Task: Open a blank sheet, save the file as personalbrand.doc Add Heading 'Tips for effective personal branding:'Tips for effective personal branding: Add the following points with numberingAdd the following points with numbering 1.	Define your unique value proposition_x000D_
2.	Maintain a professional online presence_x000D_
Select the entire thext and change line spacing to  3 Select the entire text and apply  Outside Borders ,change the font size of heading and points to 24
Action: Mouse moved to (28, 22)
Screenshot: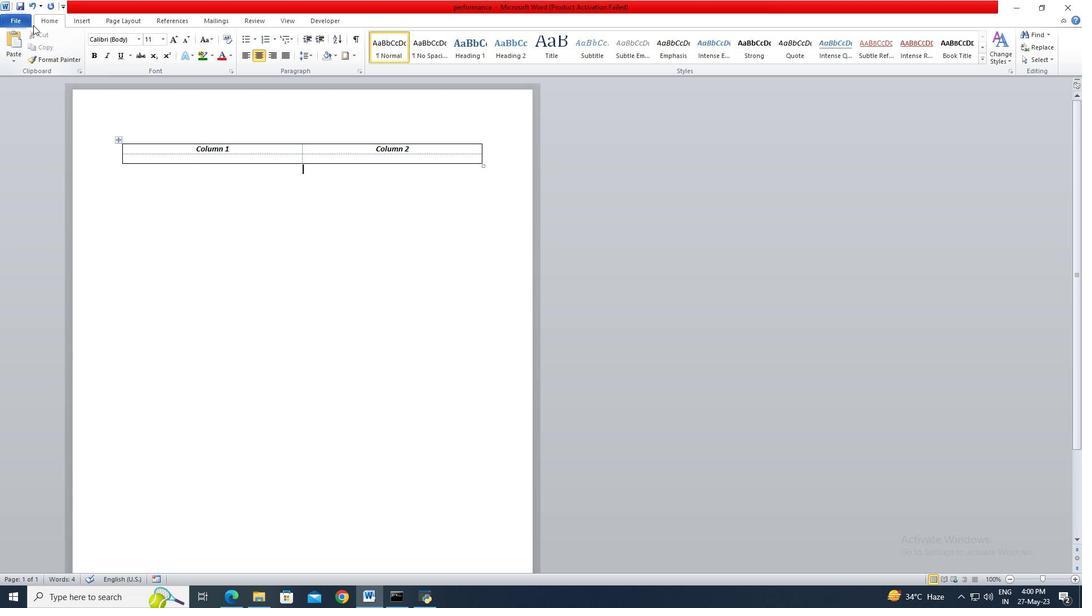 
Action: Mouse pressed left at (28, 22)
Screenshot: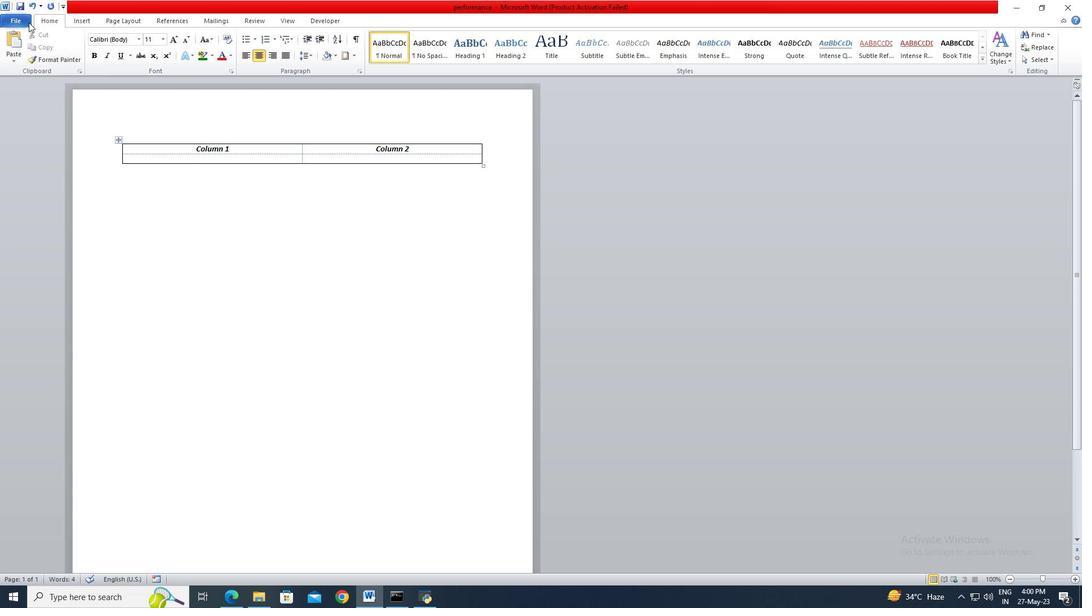 
Action: Mouse moved to (23, 145)
Screenshot: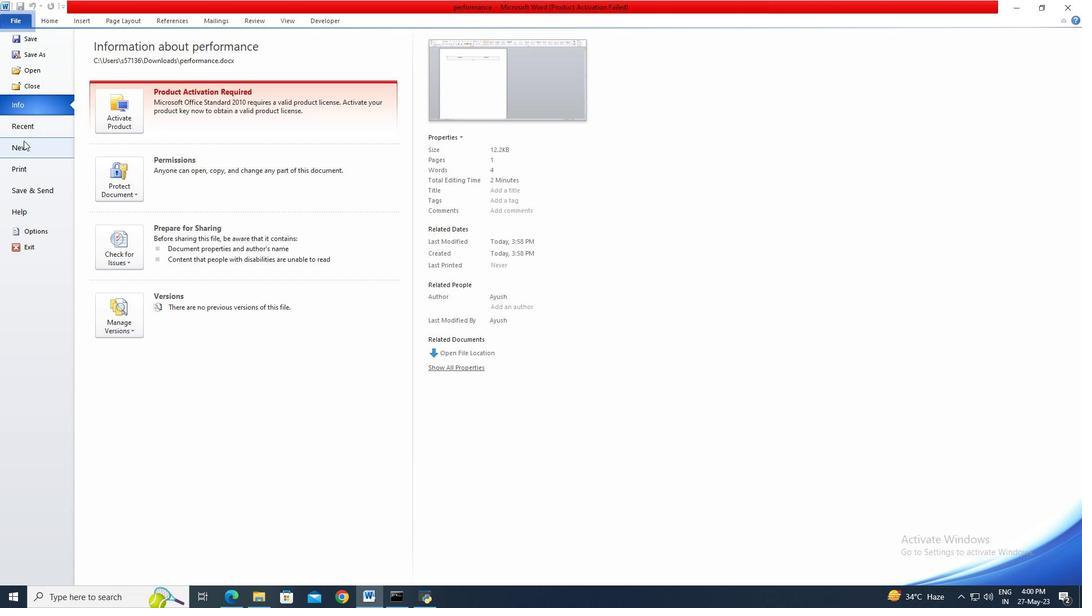 
Action: Mouse pressed left at (23, 145)
Screenshot: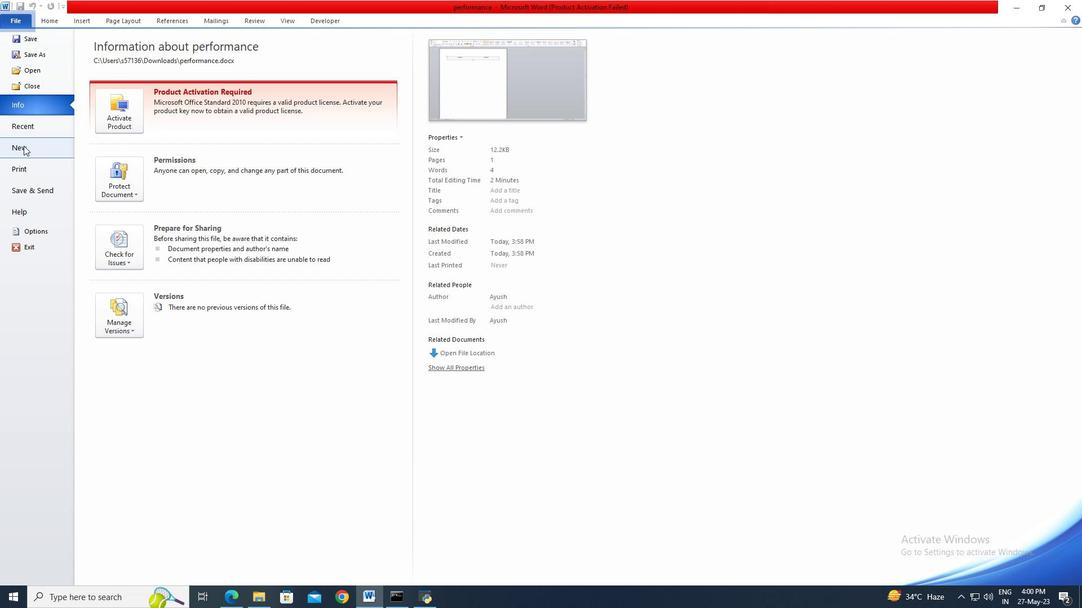 
Action: Mouse moved to (564, 269)
Screenshot: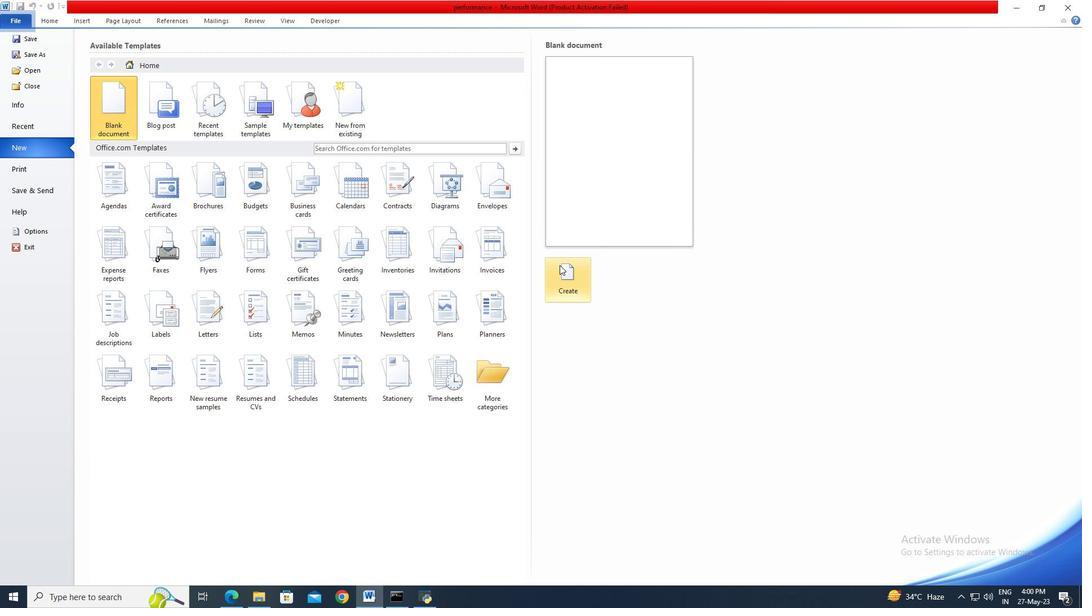 
Action: Mouse pressed left at (564, 269)
Screenshot: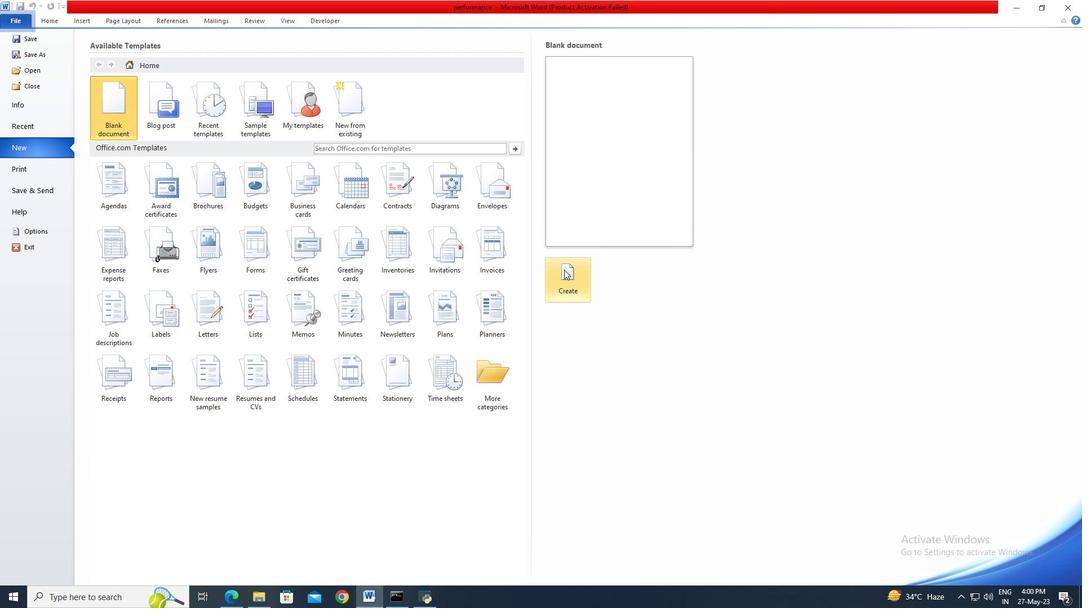 
Action: Mouse moved to (26, 23)
Screenshot: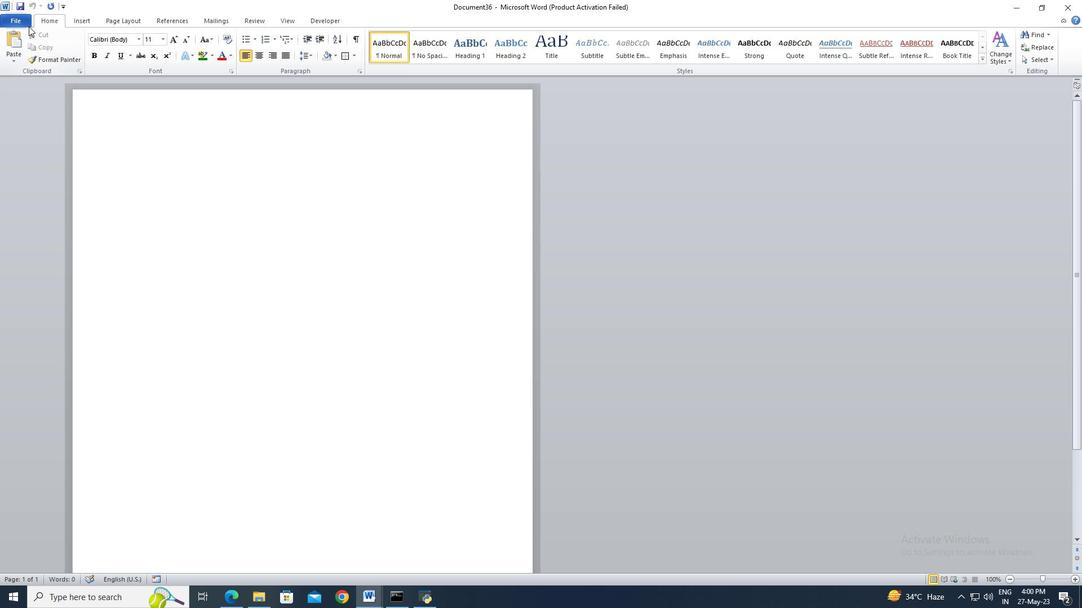 
Action: Mouse pressed left at (26, 23)
Screenshot: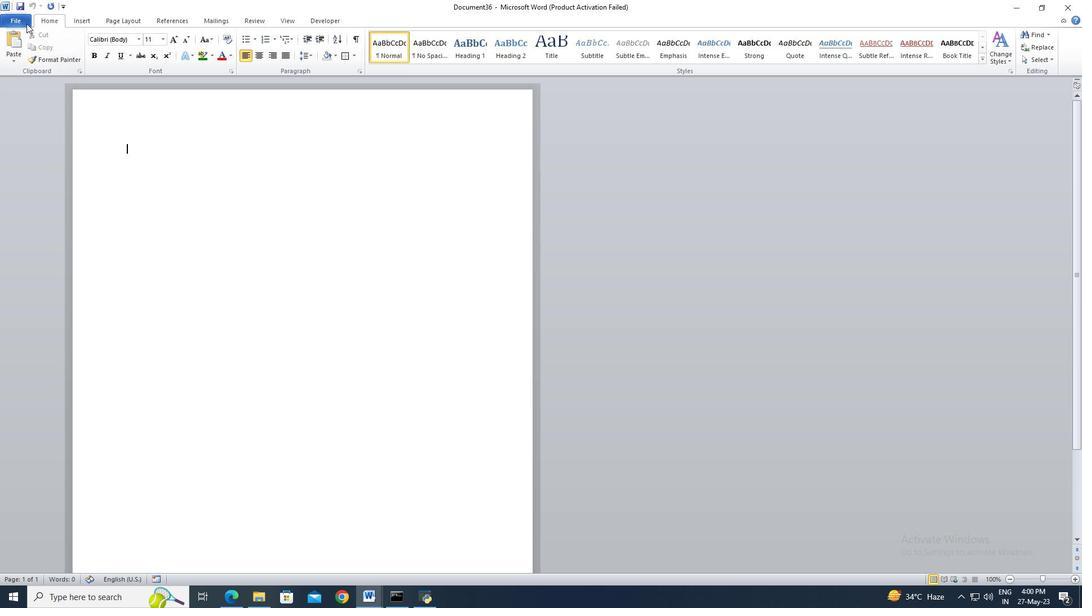 
Action: Mouse moved to (29, 47)
Screenshot: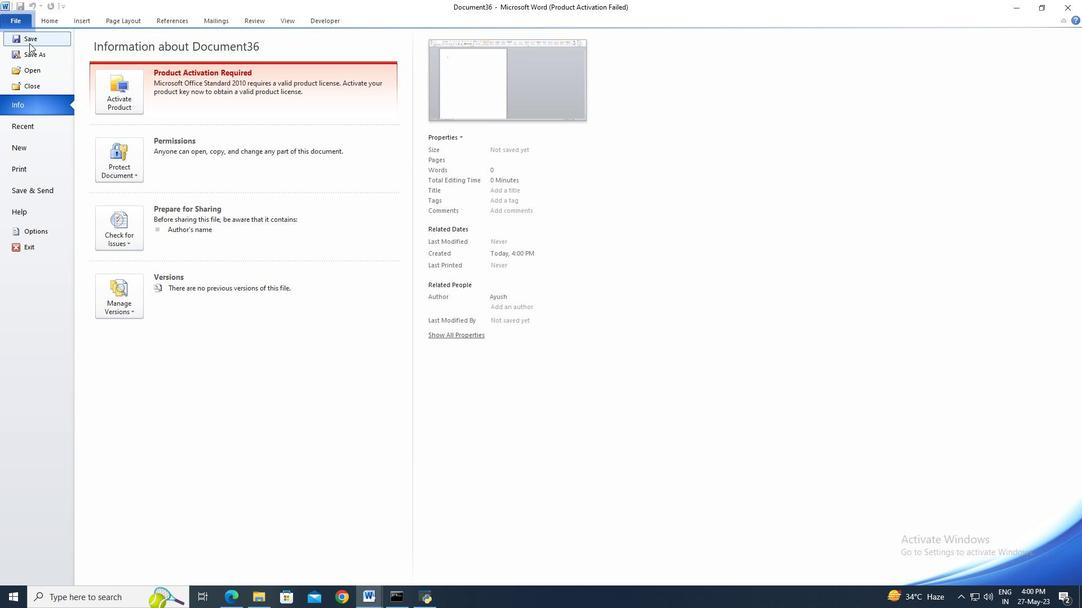 
Action: Mouse pressed left at (29, 47)
Screenshot: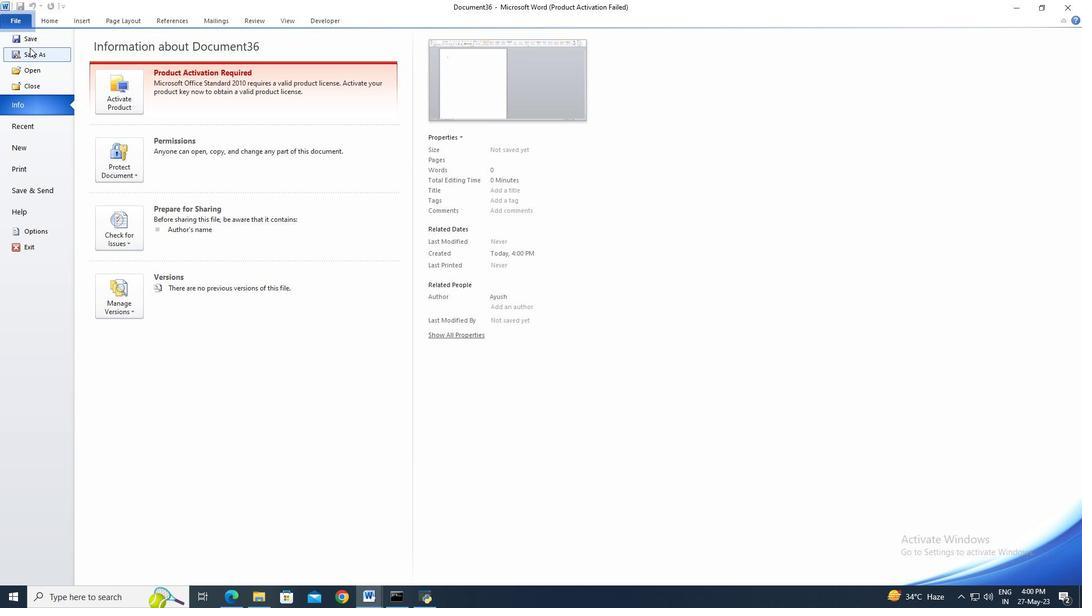
Action: Mouse moved to (50, 120)
Screenshot: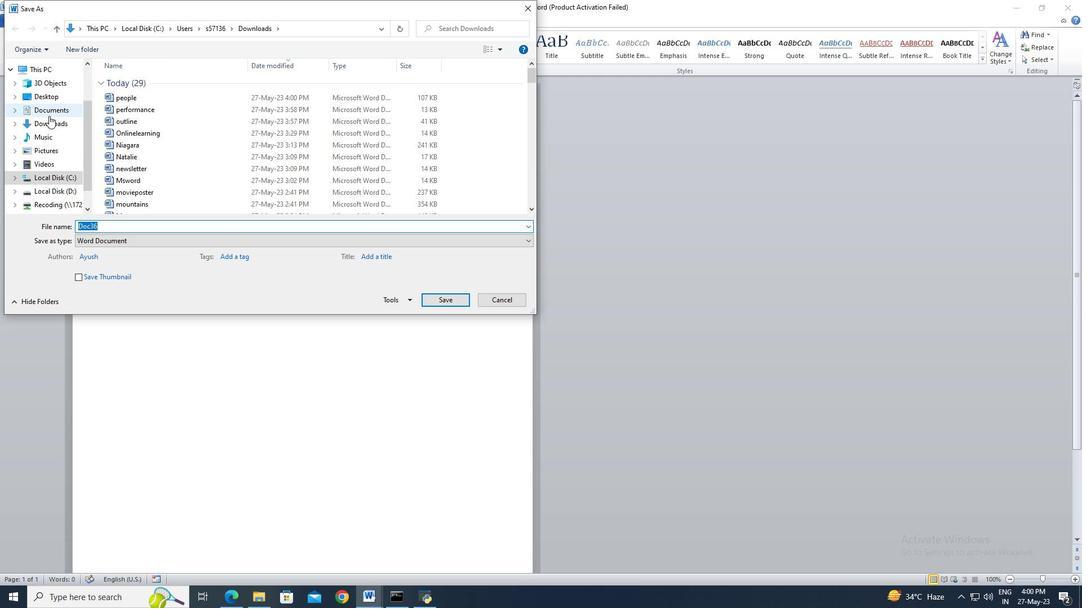 
Action: Mouse pressed left at (50, 120)
Screenshot: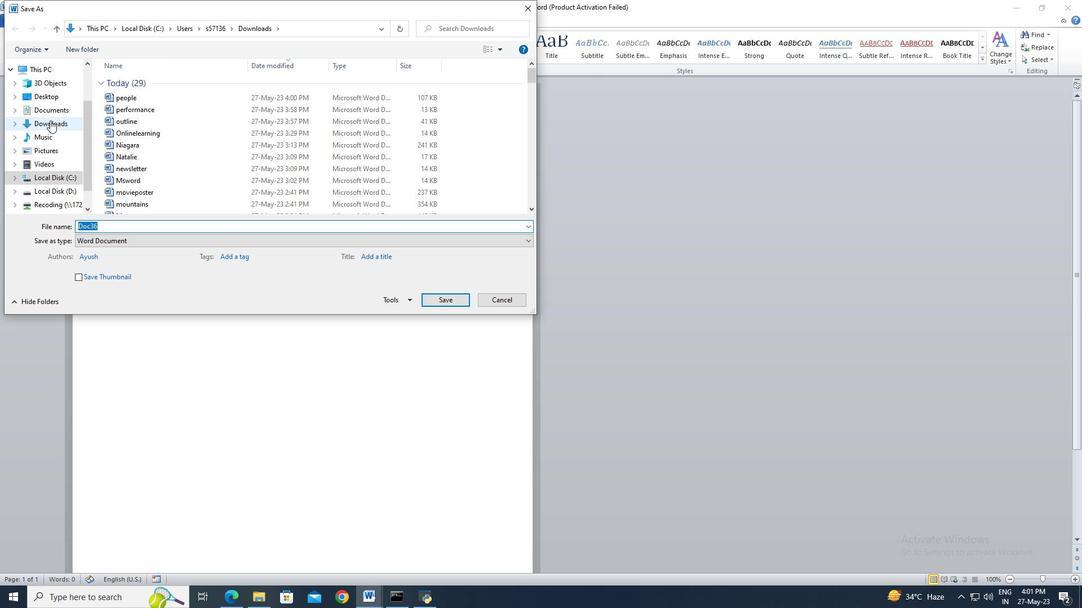 
Action: Mouse moved to (103, 221)
Screenshot: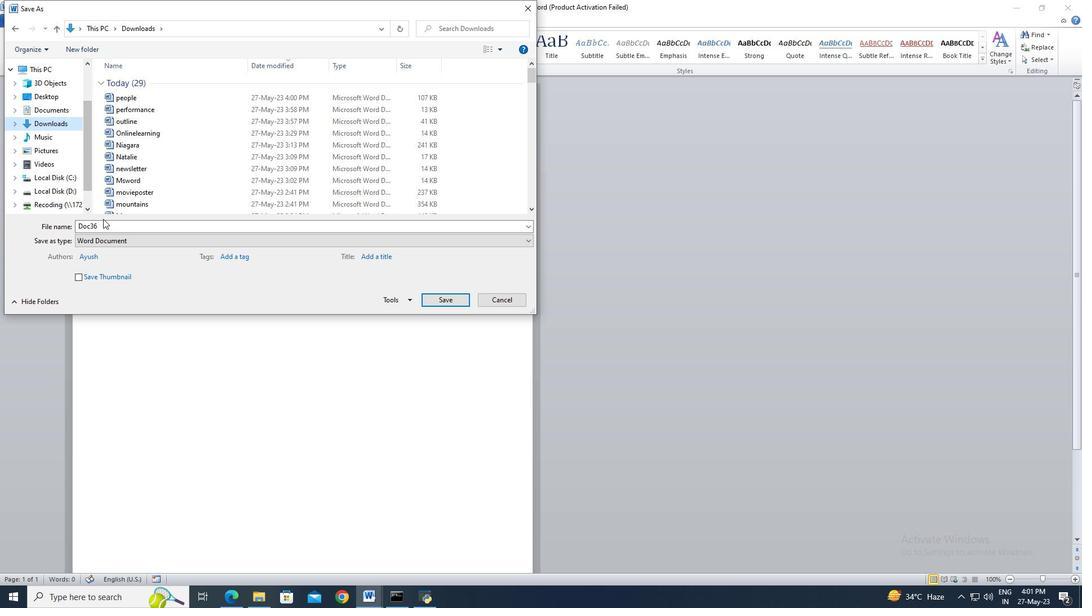 
Action: Mouse pressed left at (103, 221)
Screenshot: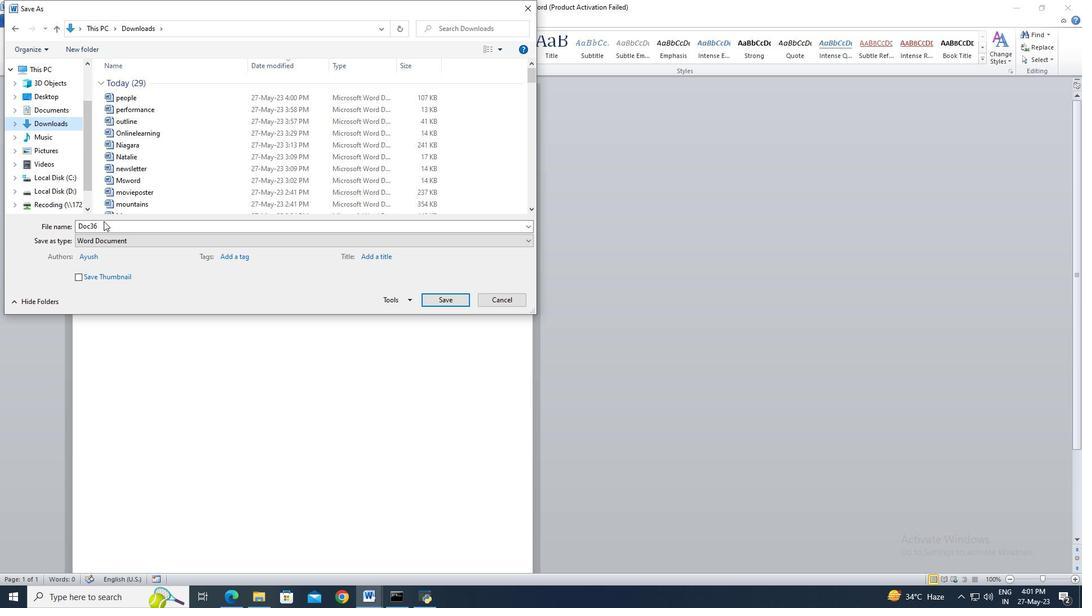 
Action: Key pressed personalbrand
Screenshot: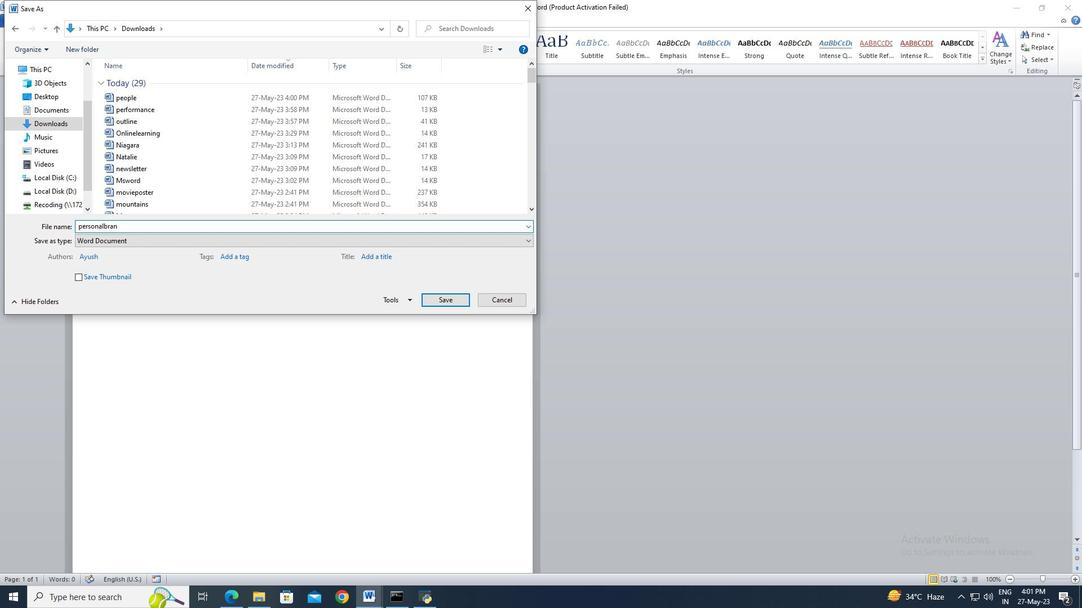 
Action: Mouse moved to (434, 296)
Screenshot: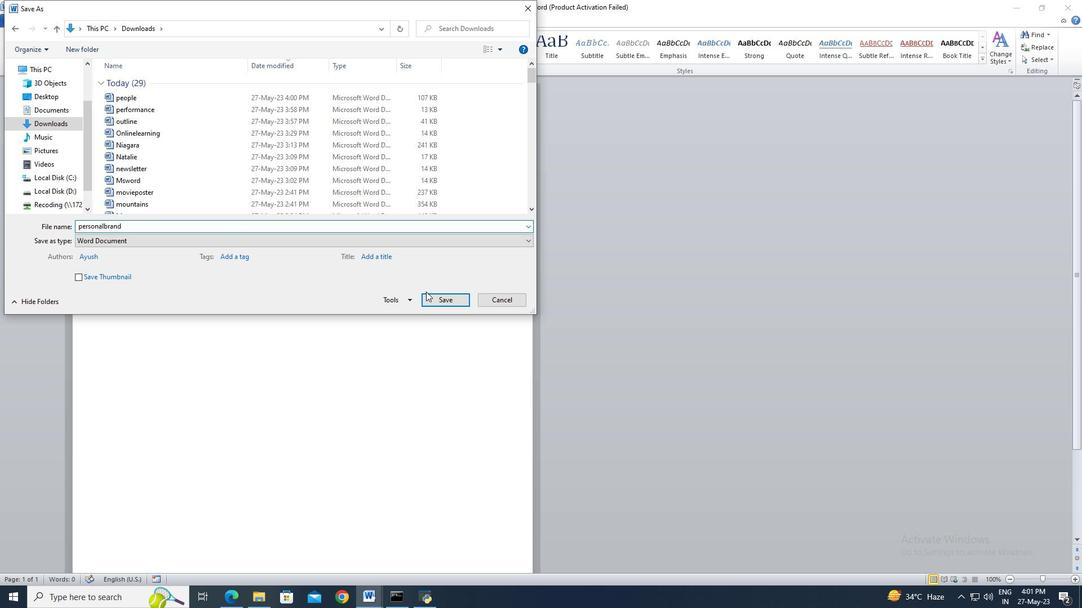 
Action: Mouse pressed left at (434, 296)
Screenshot: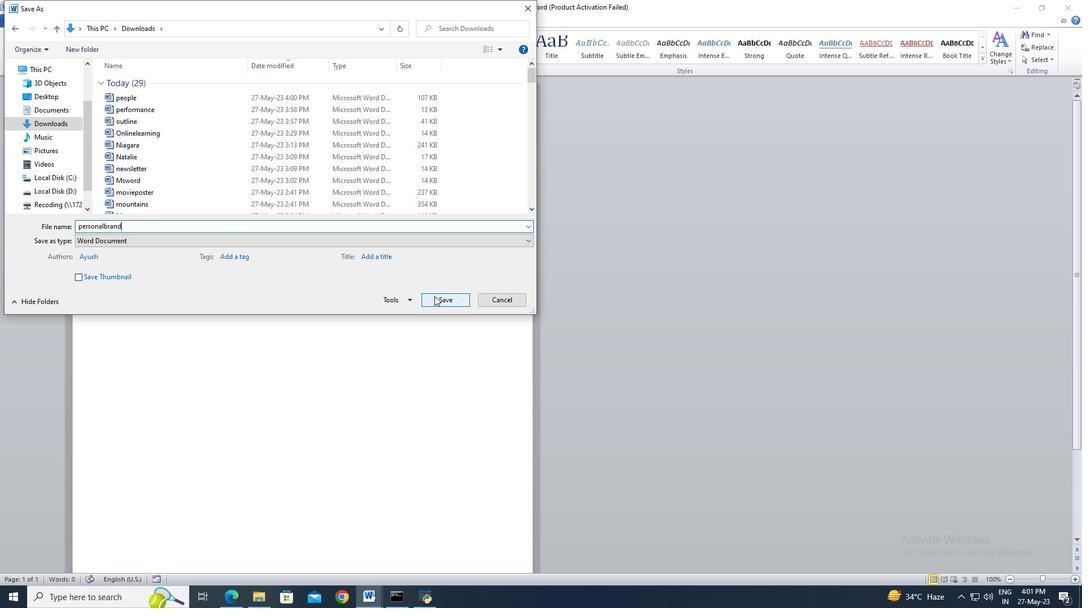 
Action: Mouse moved to (463, 59)
Screenshot: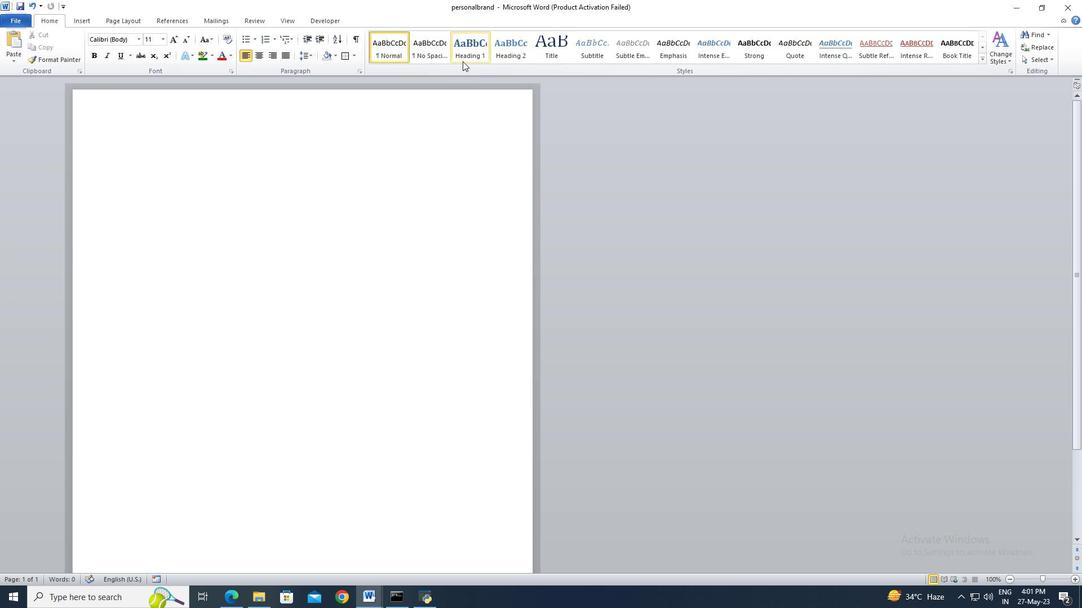 
Action: Mouse pressed left at (463, 59)
Screenshot: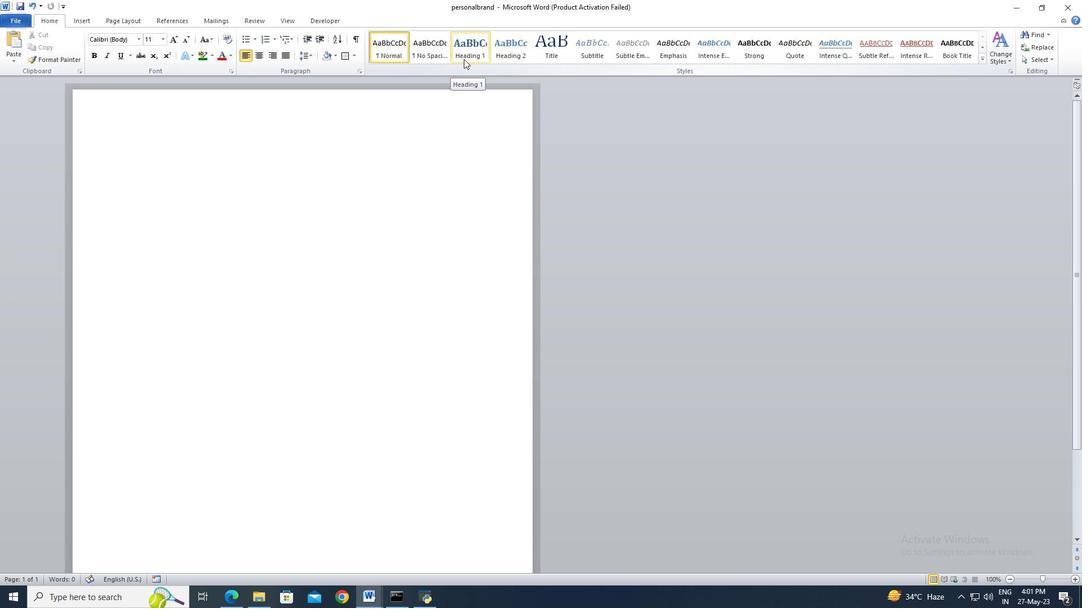 
Action: Key pressed <Key.shift>Tips<Key.space>for<Key.space>effective<Key.space>personal<Key.space>branding<Key.shift>:<Key.enter>
Screenshot: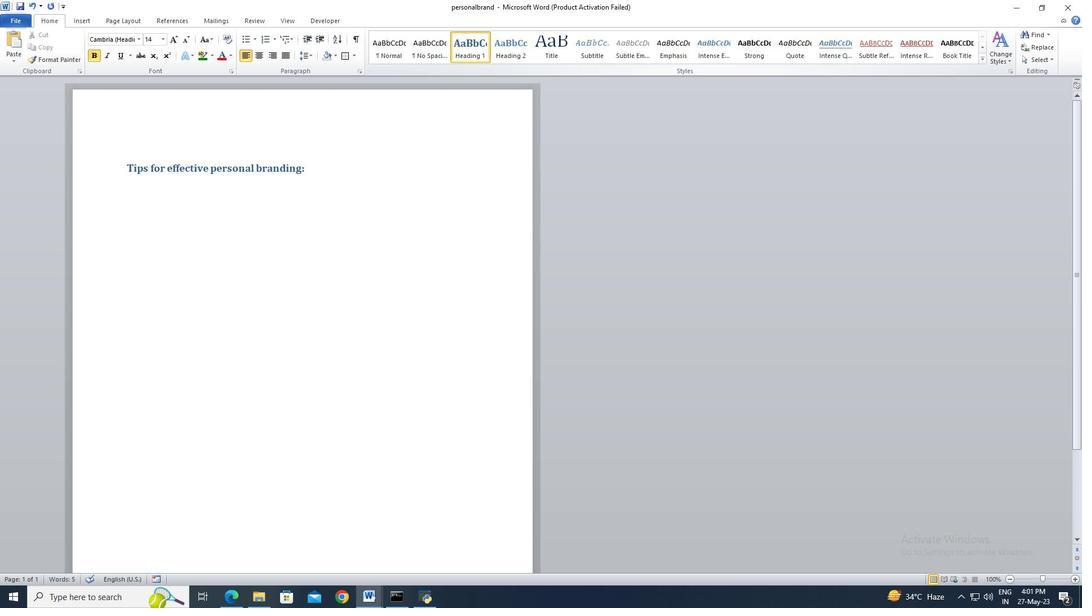
Action: Mouse moved to (275, 36)
Screenshot: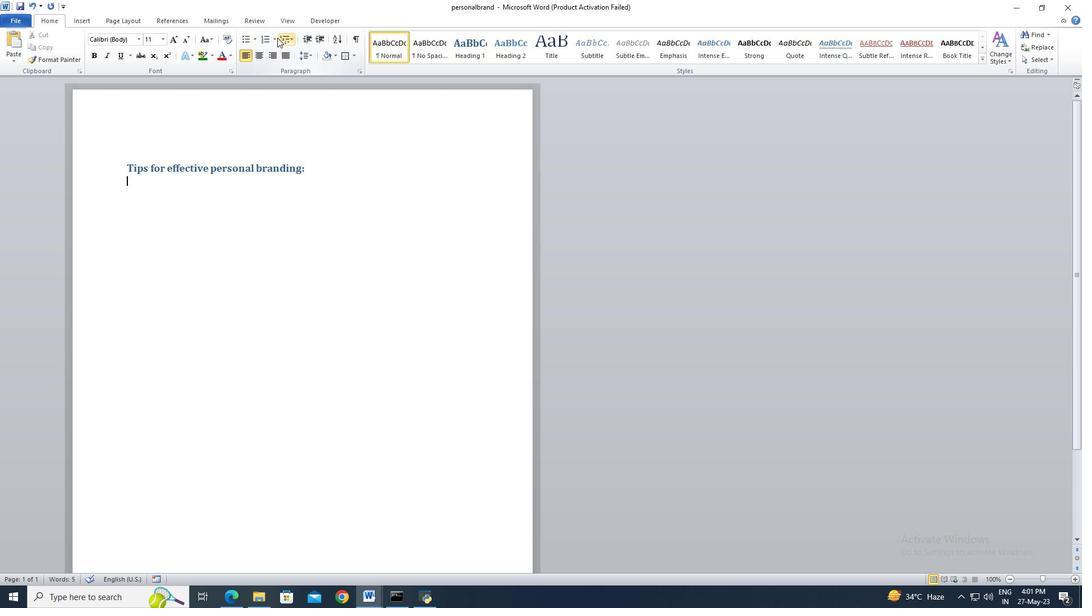 
Action: Mouse pressed left at (275, 36)
Screenshot: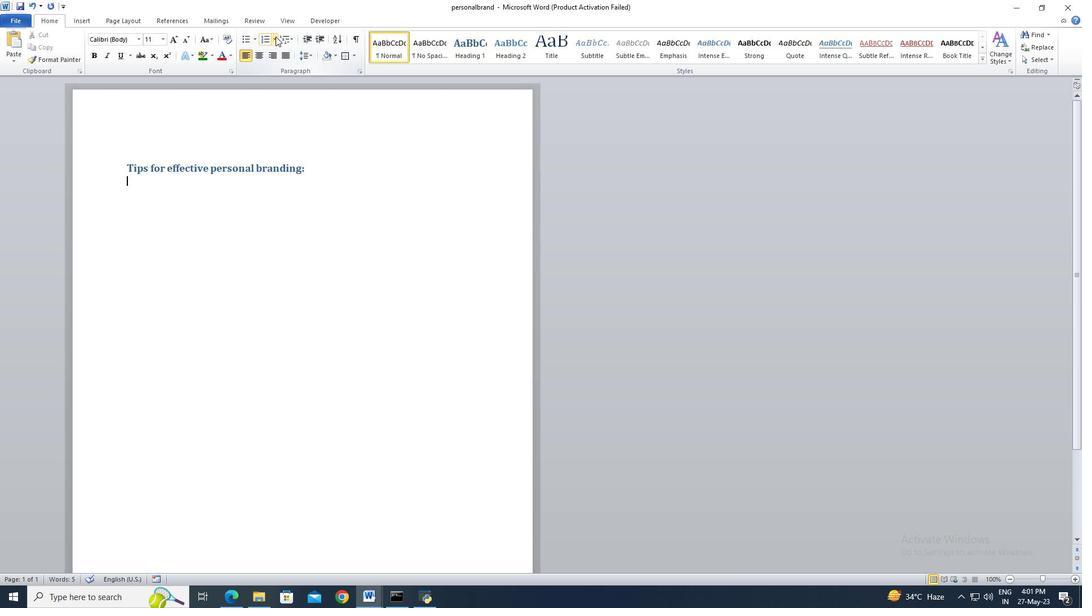 
Action: Mouse moved to (319, 128)
Screenshot: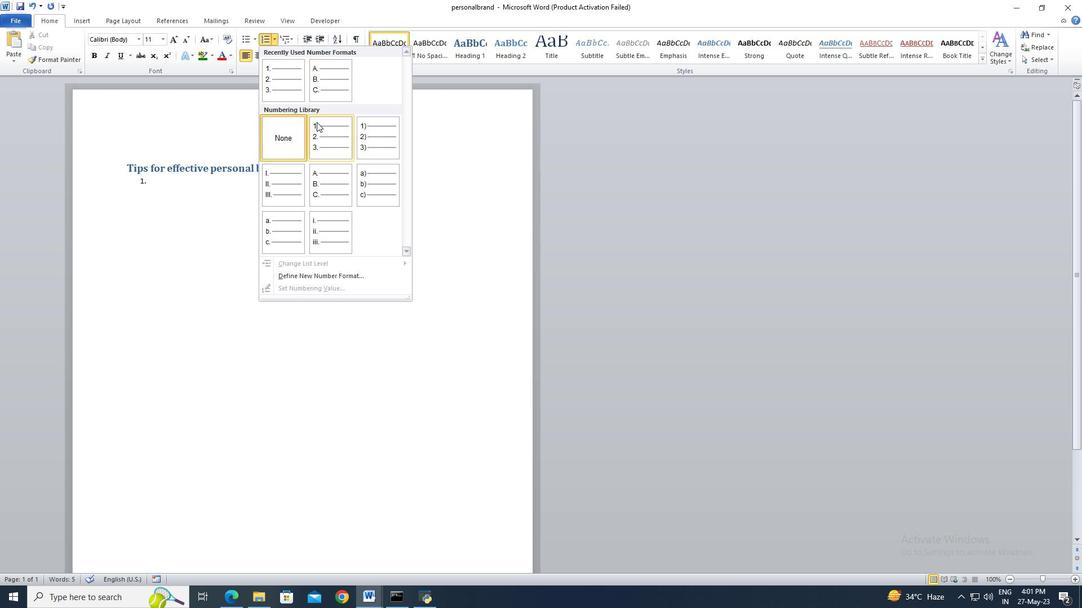 
Action: Mouse pressed left at (319, 128)
Screenshot: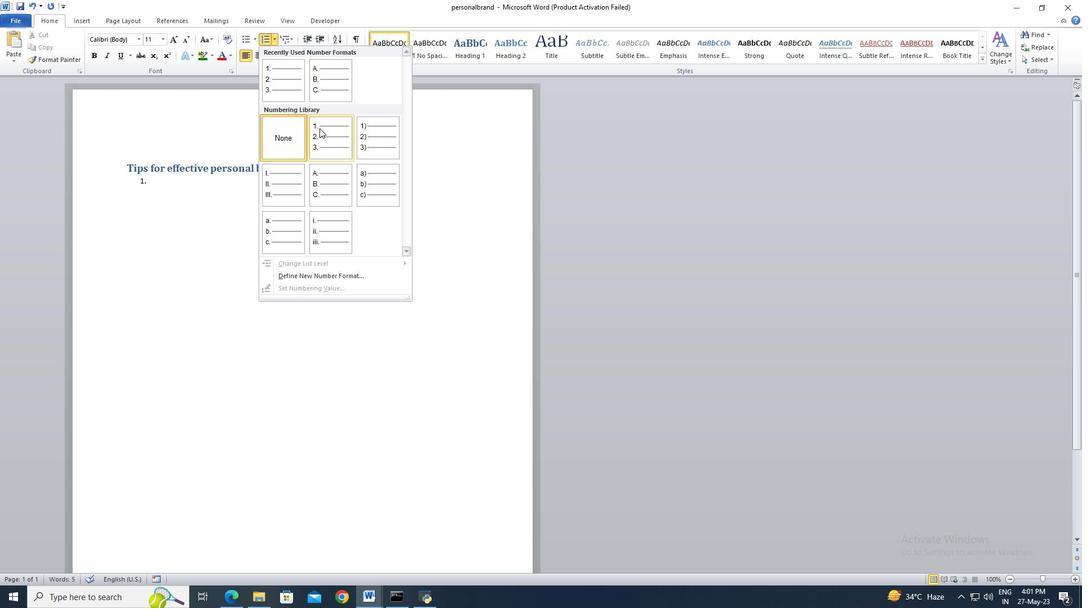 
Action: Mouse moved to (308, 186)
Screenshot: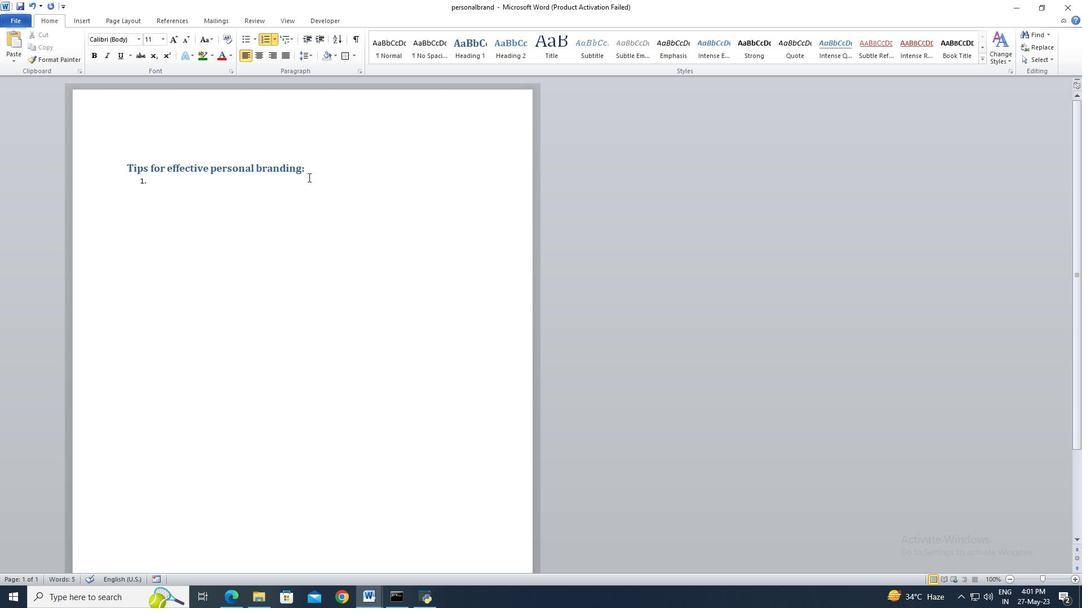 
Action: Mouse pressed left at (308, 186)
Screenshot: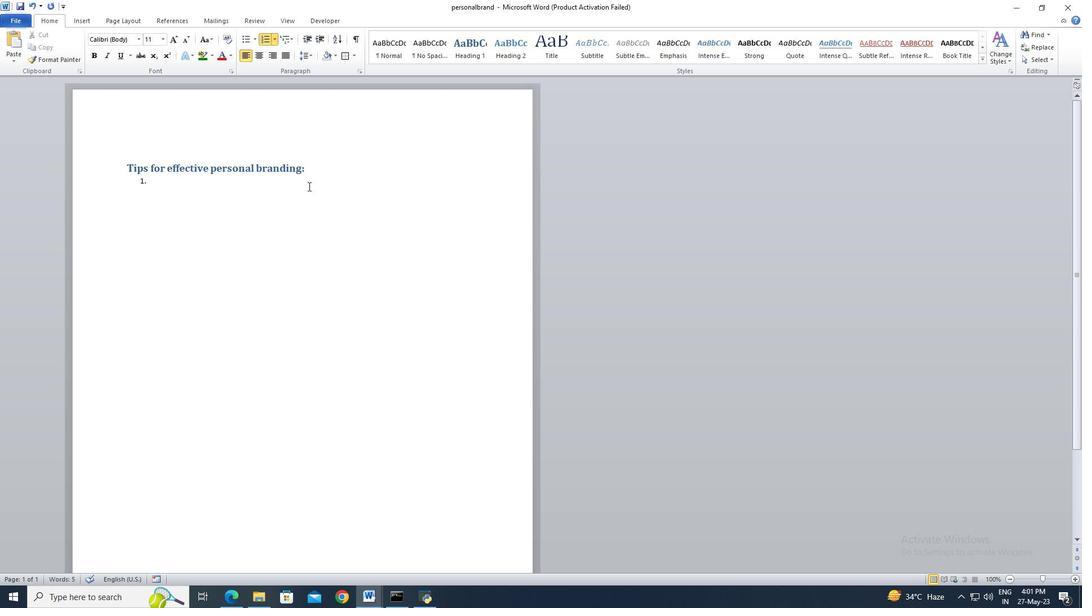 
Action: Key pressed <Key.shift><Key.shift><Key.shift><Key.shift><Key.shift><Key.shift><Key.shift>Define<Key.space>your<Key.space>unique<Key.space>value<Key.space>proposition<Key.enter><Key.shift>Maintain<Key.space>a<Key.space>professional<Key.space>online<Key.space>presencectrl+A
Screenshot: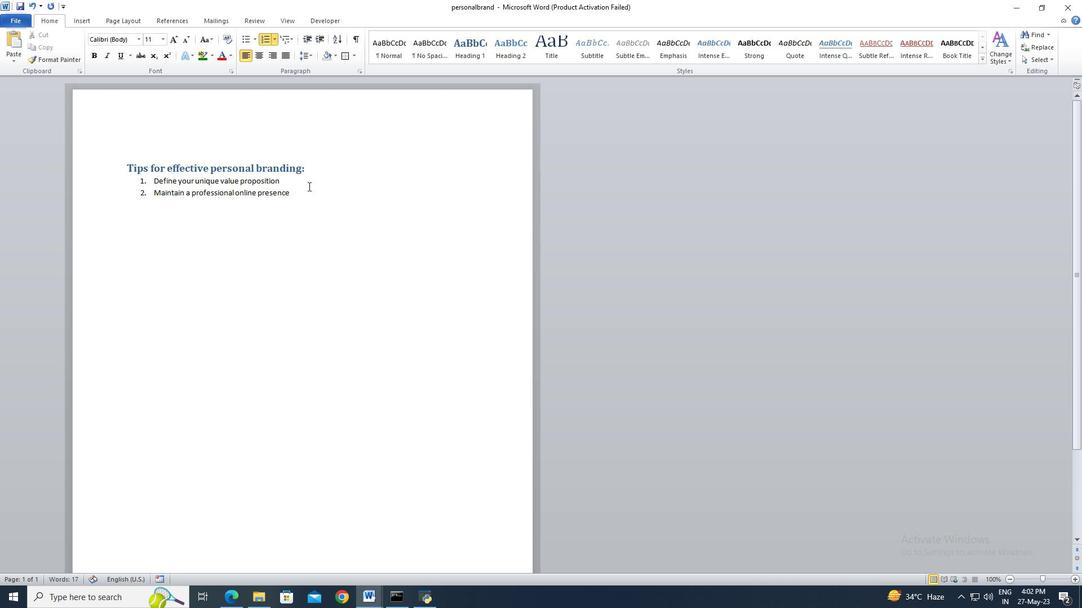 
Action: Mouse moved to (312, 55)
Screenshot: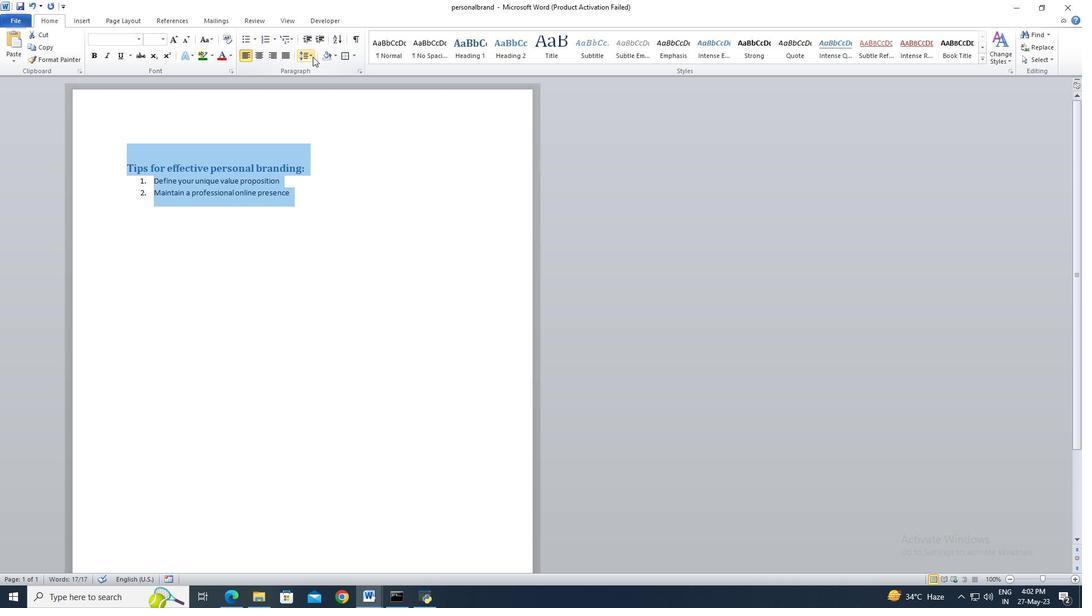 
Action: Mouse pressed left at (312, 55)
Screenshot: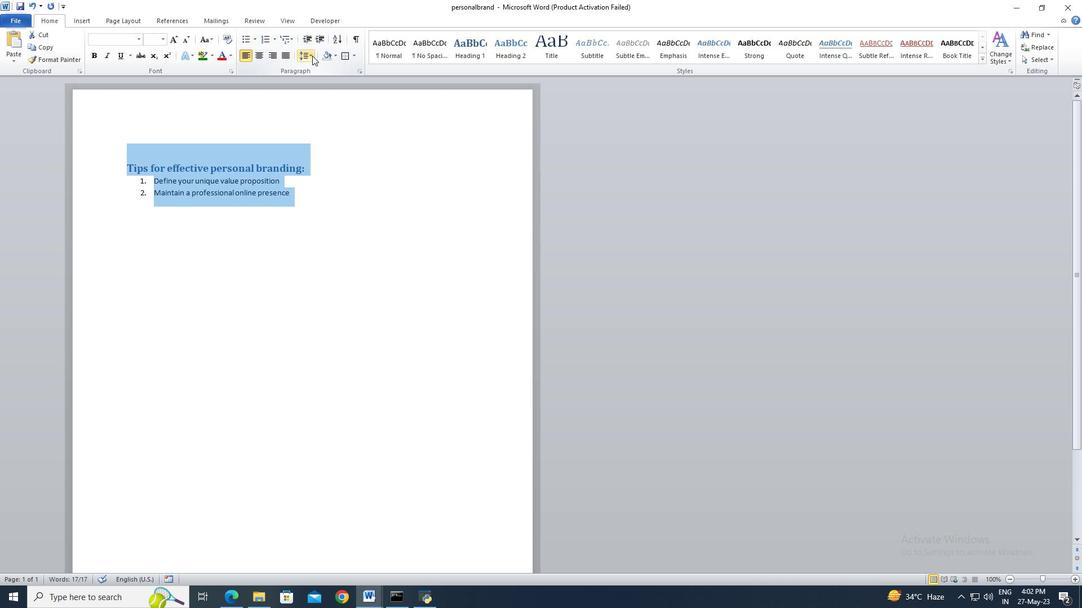 
Action: Mouse moved to (324, 138)
Screenshot: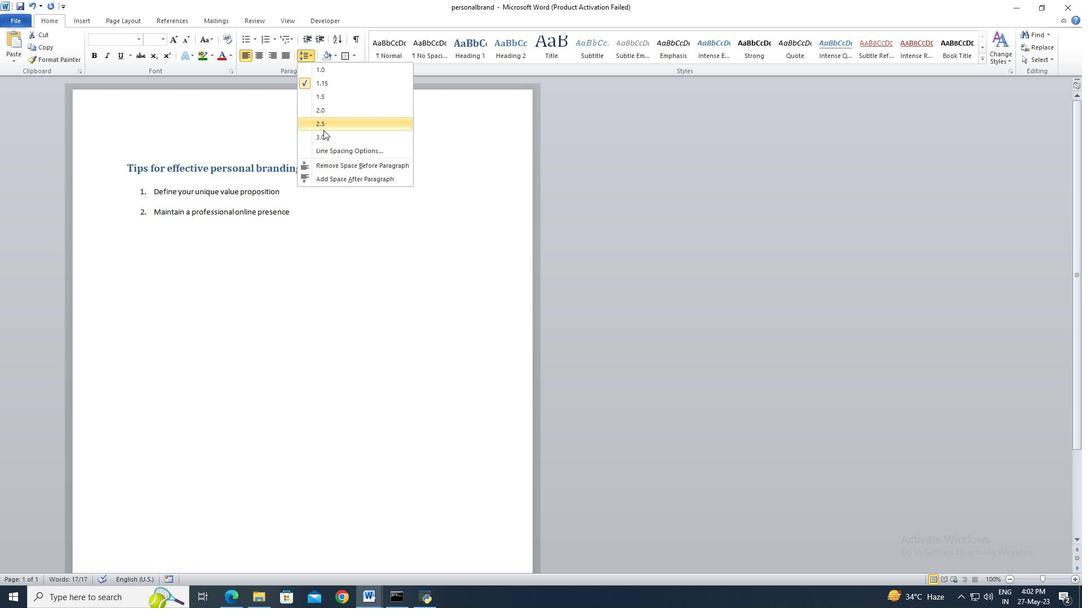 
Action: Mouse pressed left at (324, 138)
Screenshot: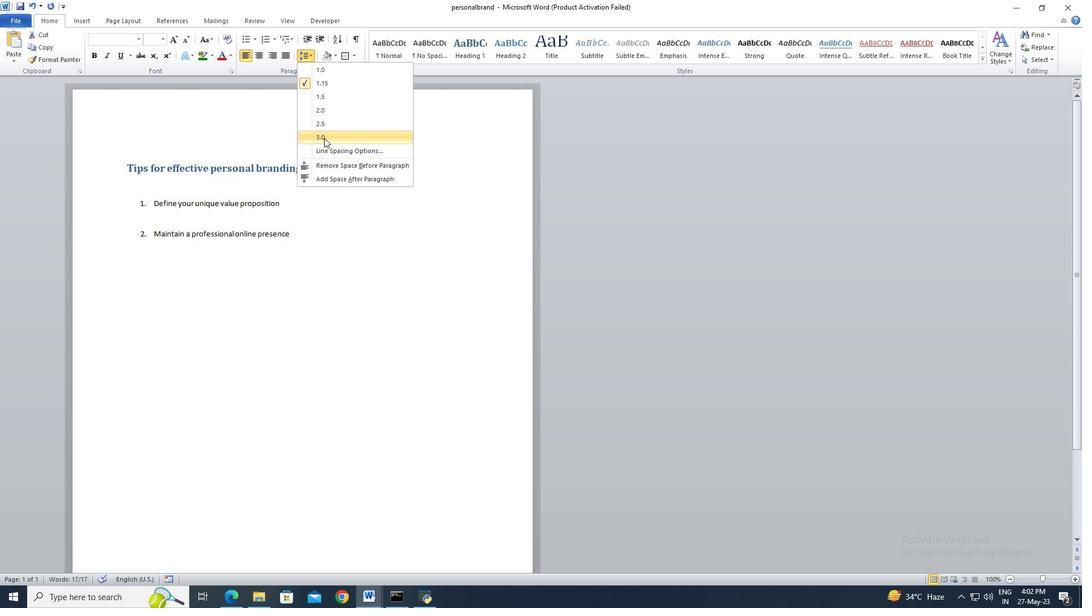 
Action: Mouse moved to (352, 59)
Screenshot: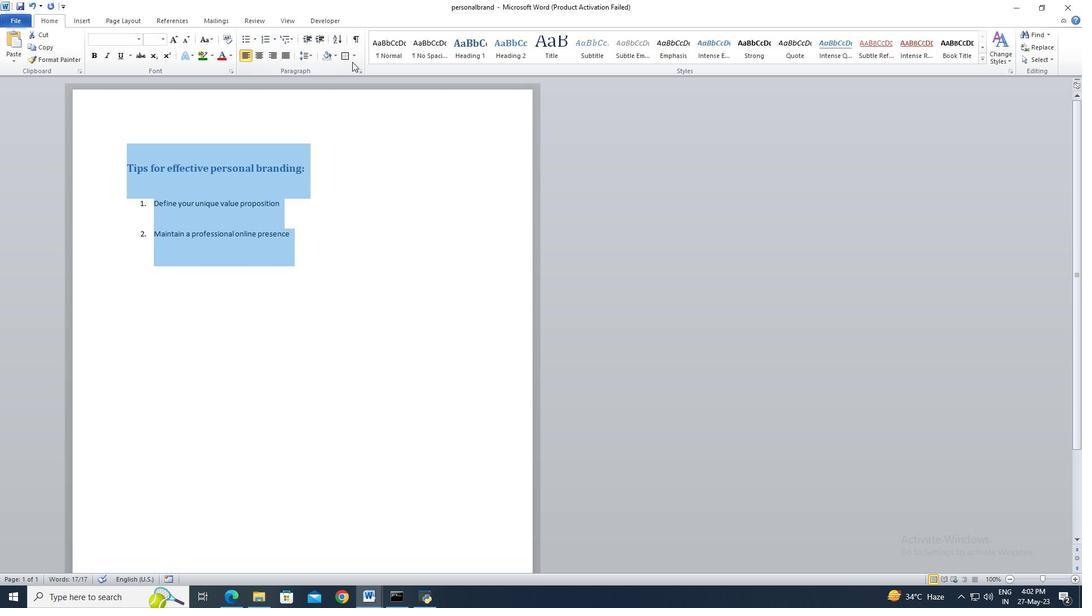 
Action: Mouse pressed left at (352, 59)
Screenshot: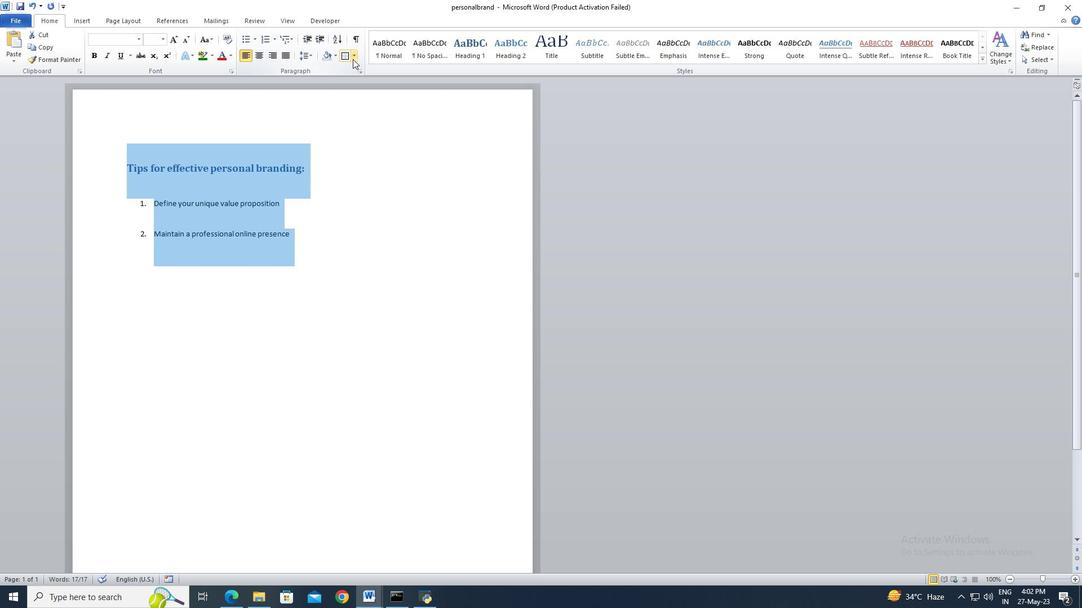 
Action: Mouse moved to (359, 144)
Screenshot: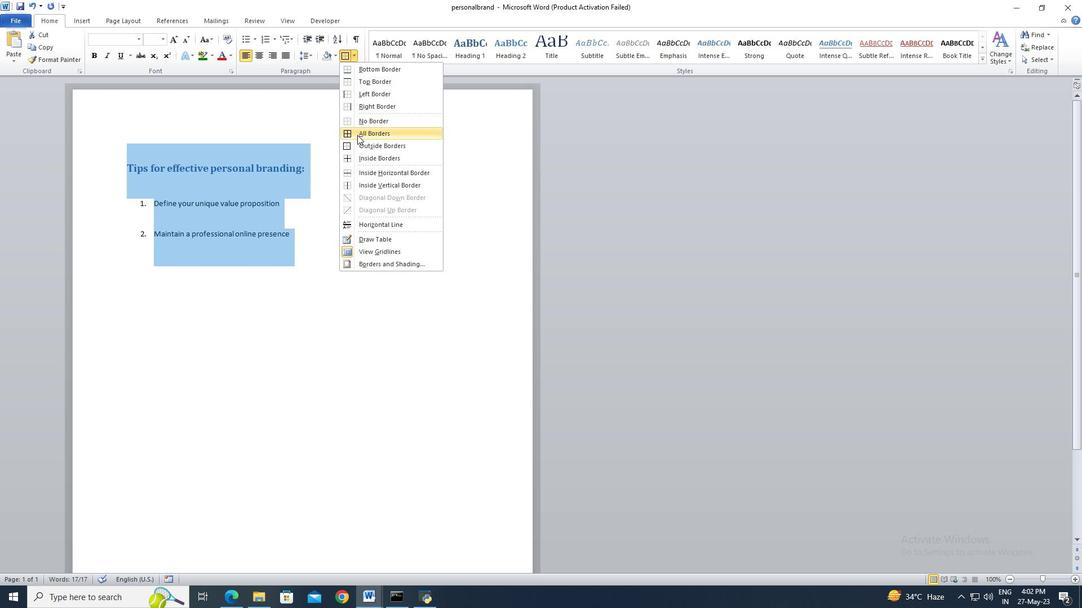 
Action: Mouse pressed left at (359, 144)
Screenshot: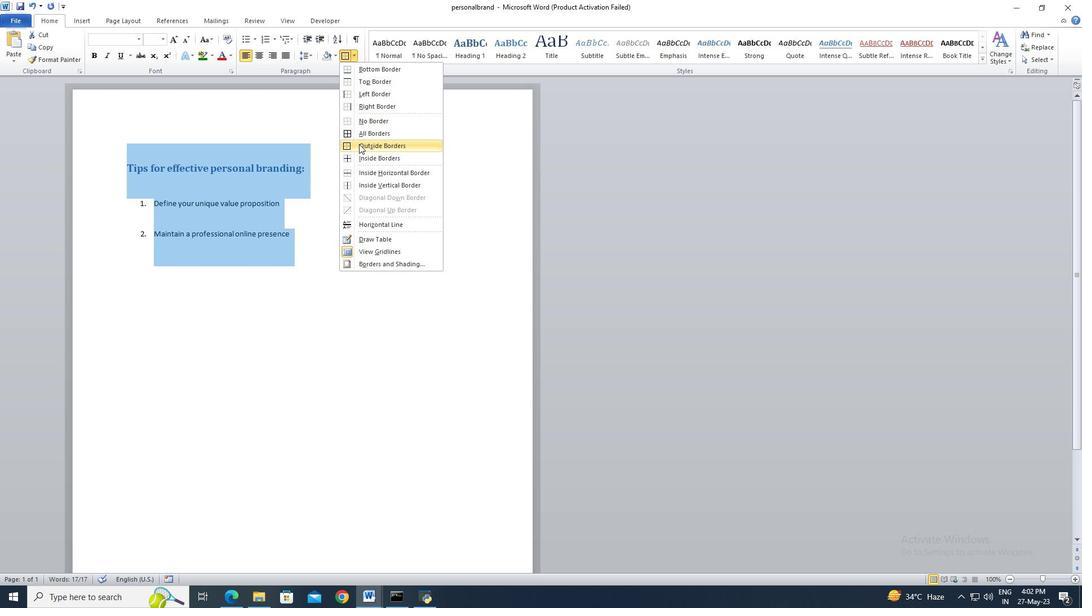 
Action: Mouse moved to (129, 165)
Screenshot: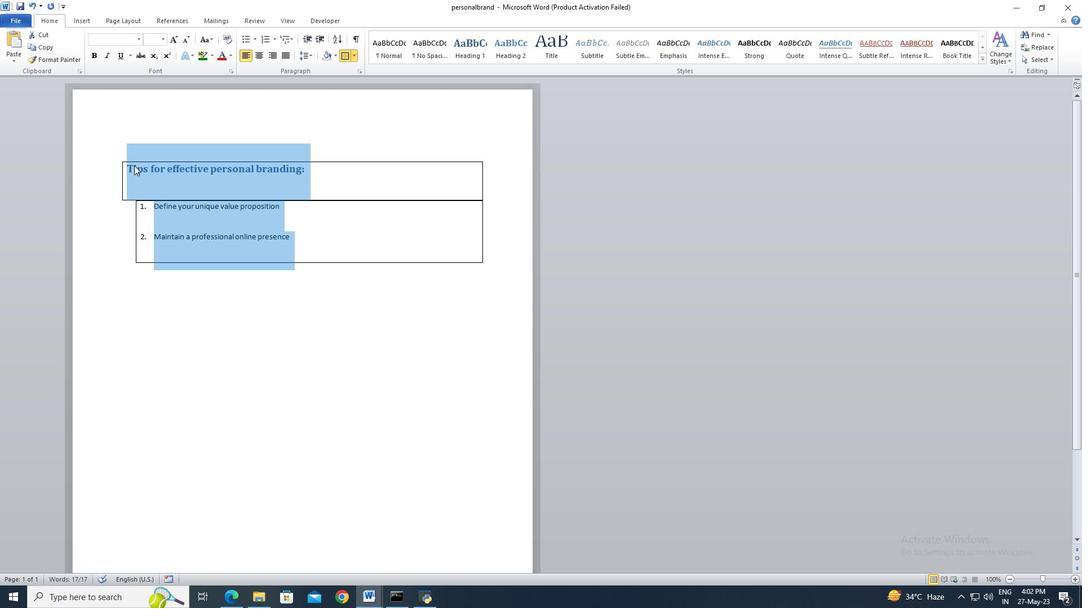 
Action: Mouse pressed left at (129, 165)
Screenshot: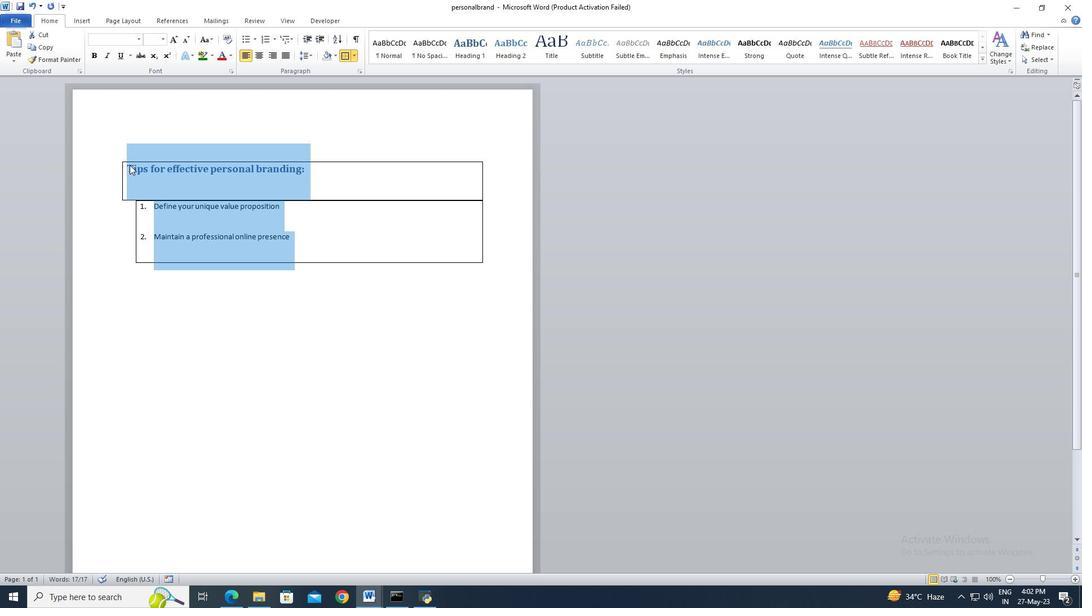 
Action: Key pressed <Key.shift><Key.right><Key.end>
Screenshot: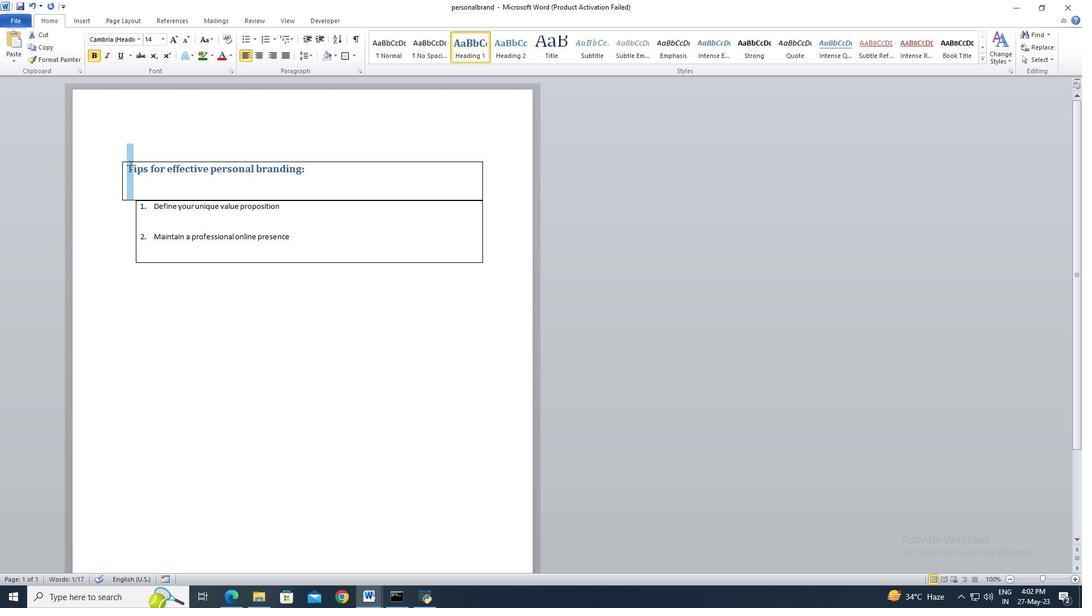 
Action: Mouse moved to (152, 40)
Screenshot: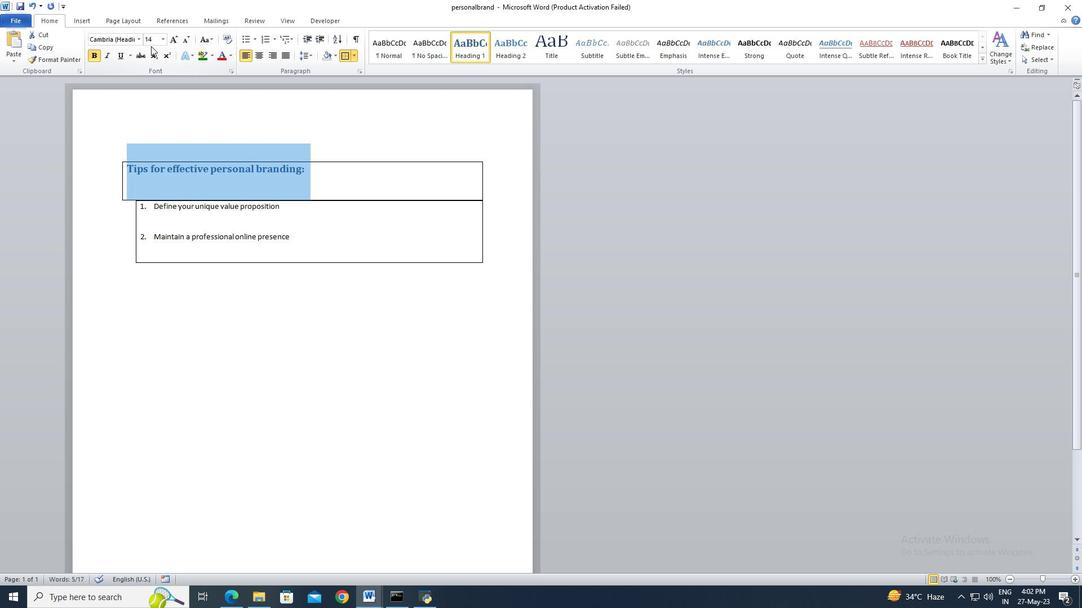 
Action: Mouse pressed left at (152, 40)
Screenshot: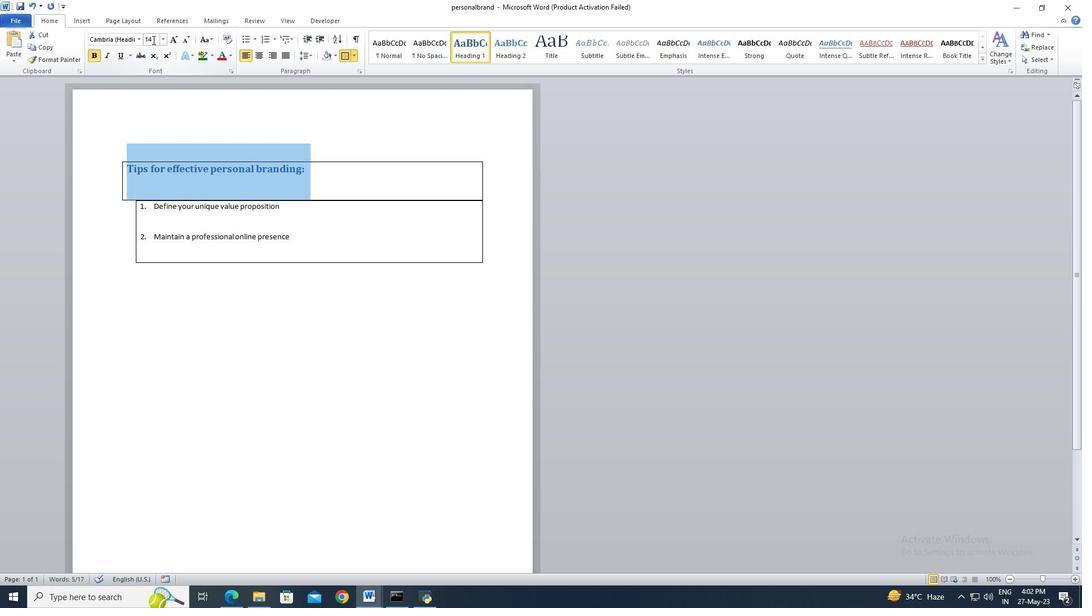 
Action: Key pressed 24<Key.enter>
Screenshot: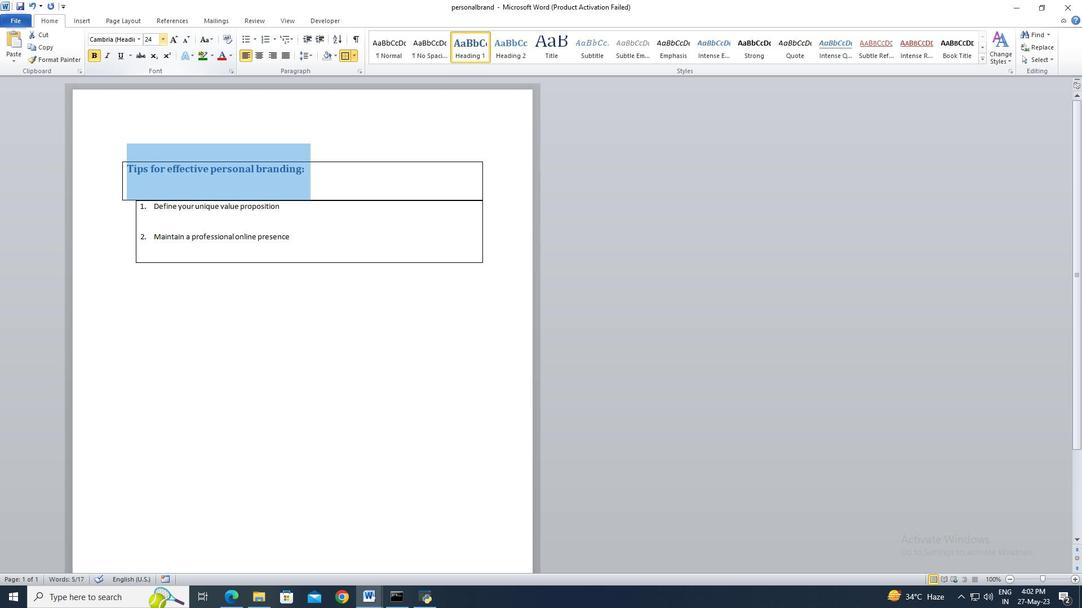 
Action: Mouse moved to (154, 229)
Screenshot: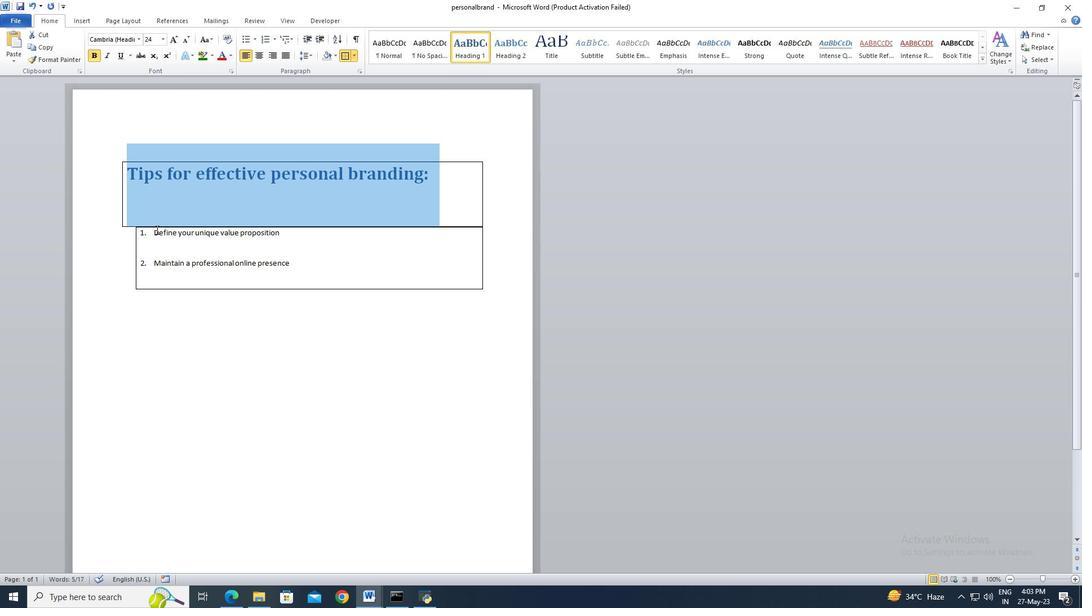 
Action: Mouse pressed left at (154, 229)
Screenshot: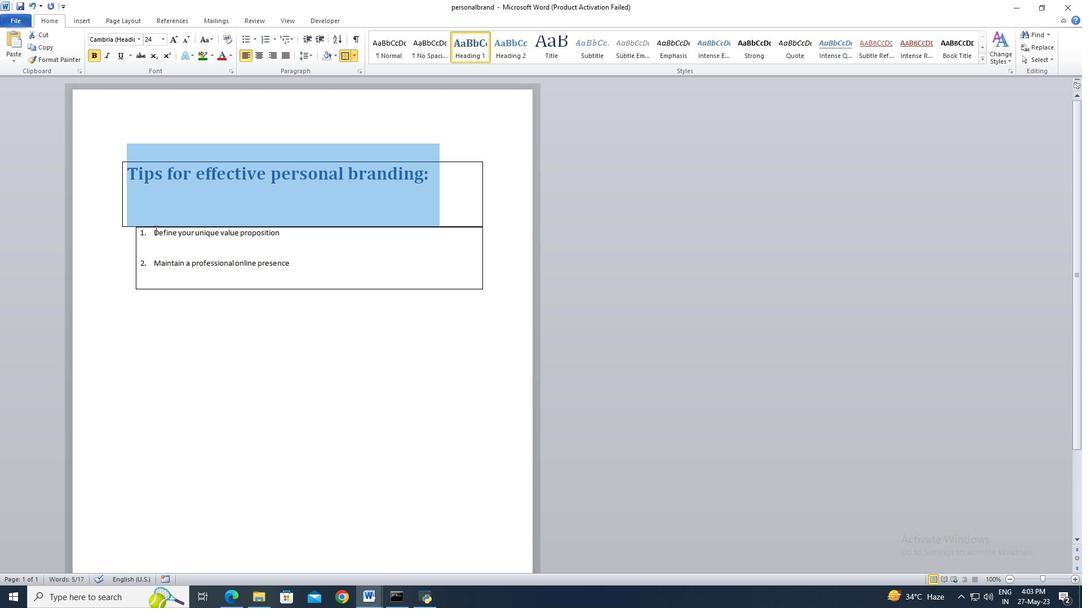 
Action: Key pressed <Key.shift><Key.down><Key.down>
Screenshot: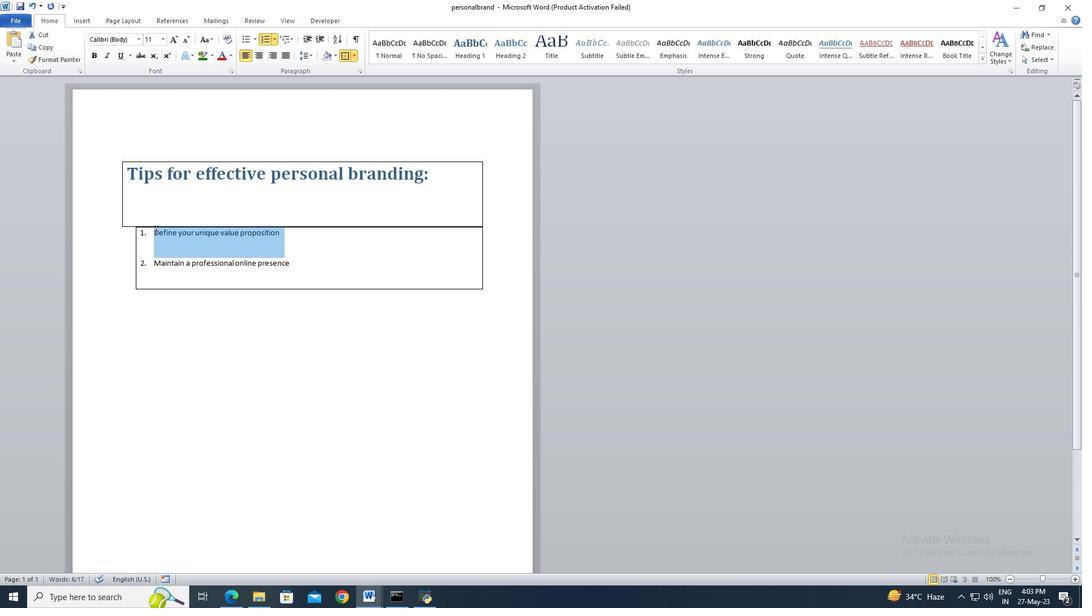 
Action: Mouse moved to (149, 40)
Screenshot: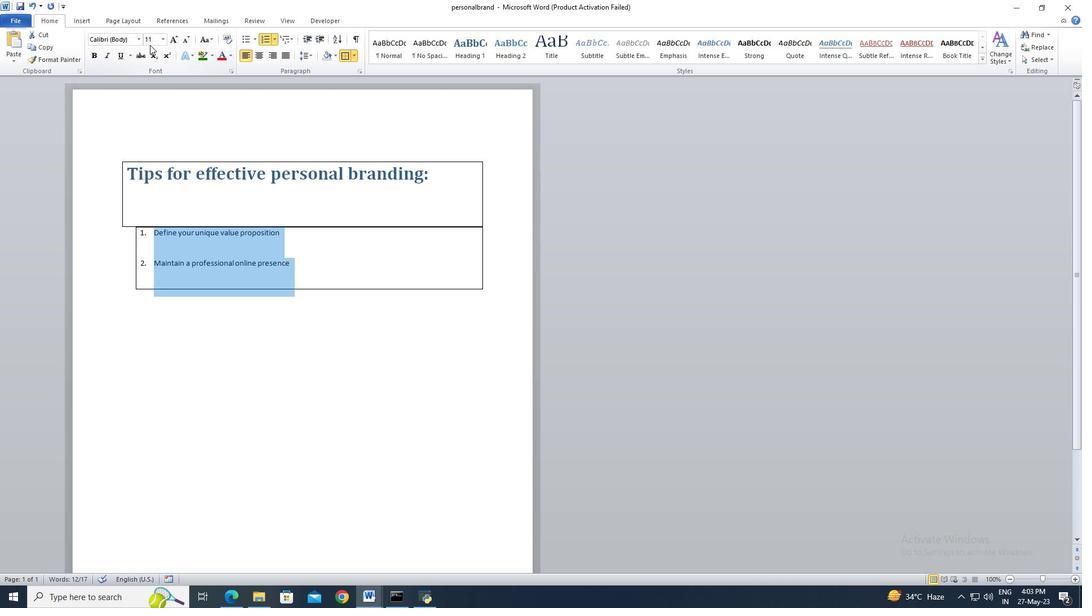 
Action: Mouse pressed left at (149, 40)
Screenshot: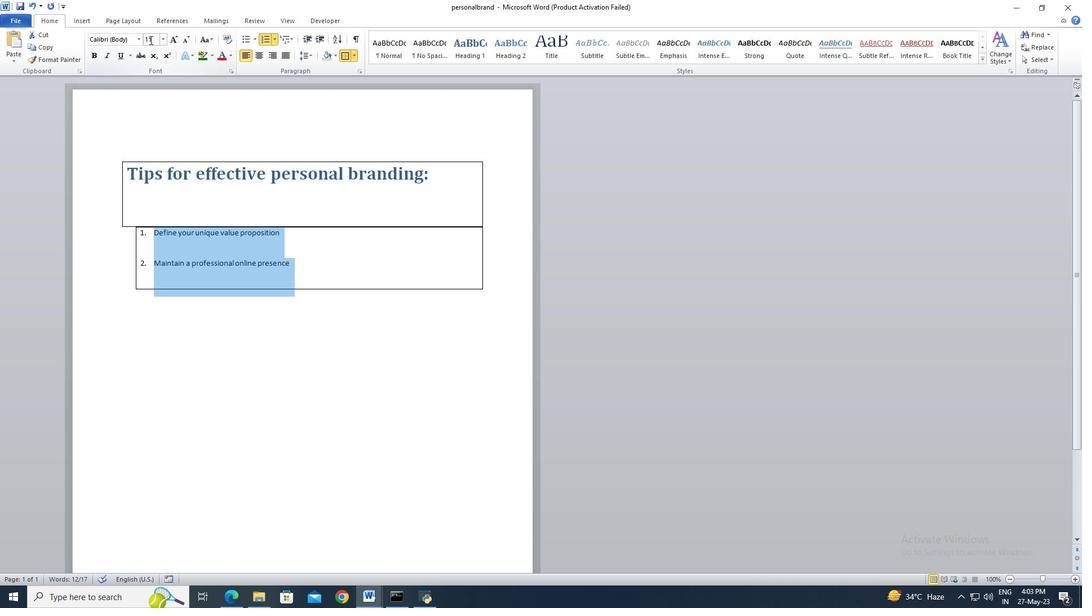 
Action: Key pressed 24<Key.enter>
Screenshot: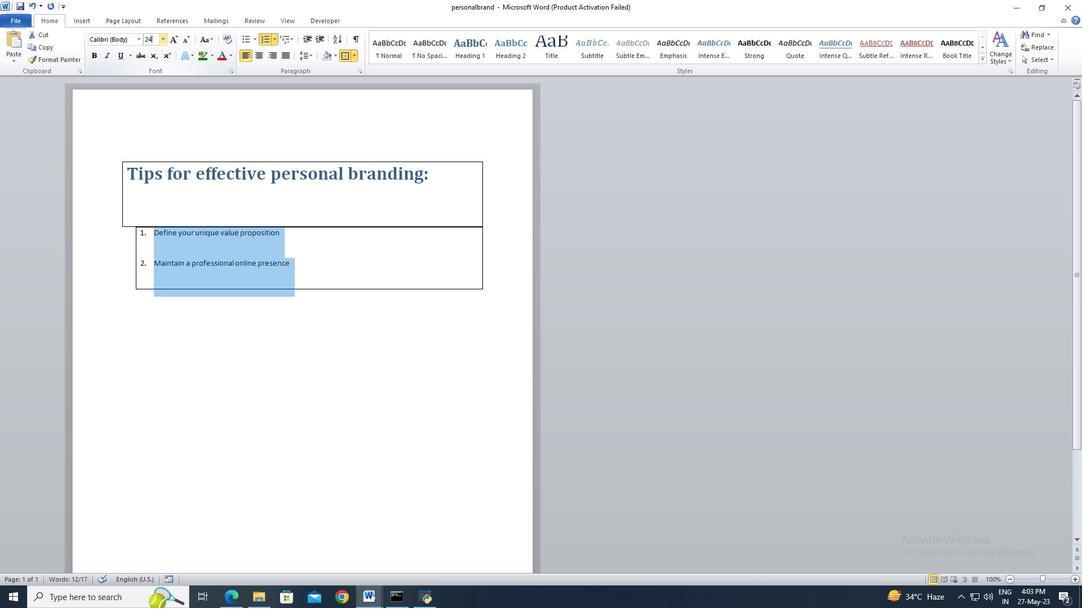 
Action: Mouse moved to (199, 207)
Screenshot: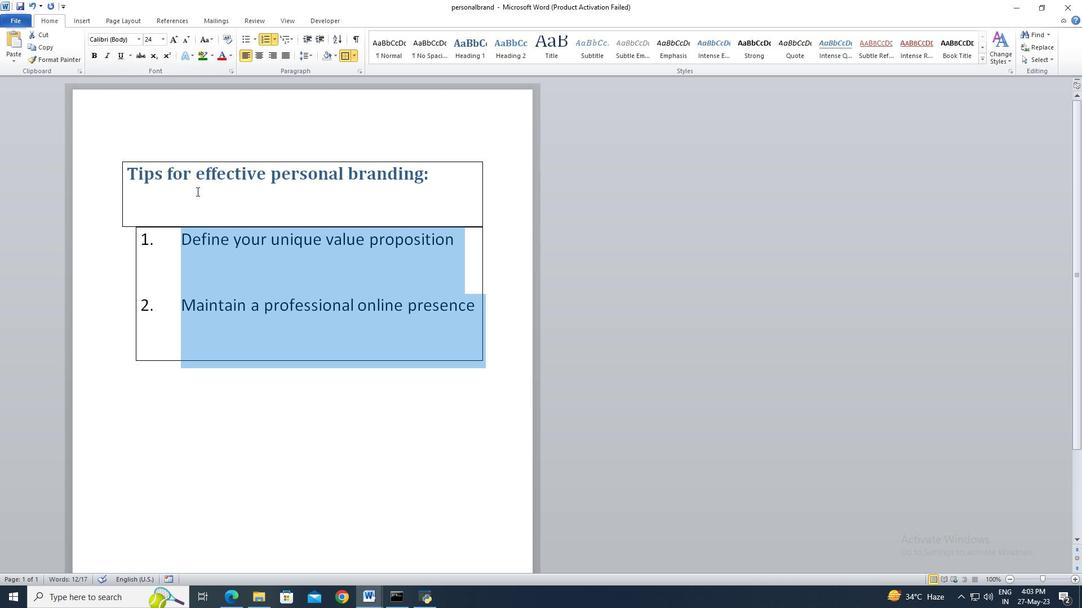 
Action: Mouse pressed left at (199, 207)
Screenshot: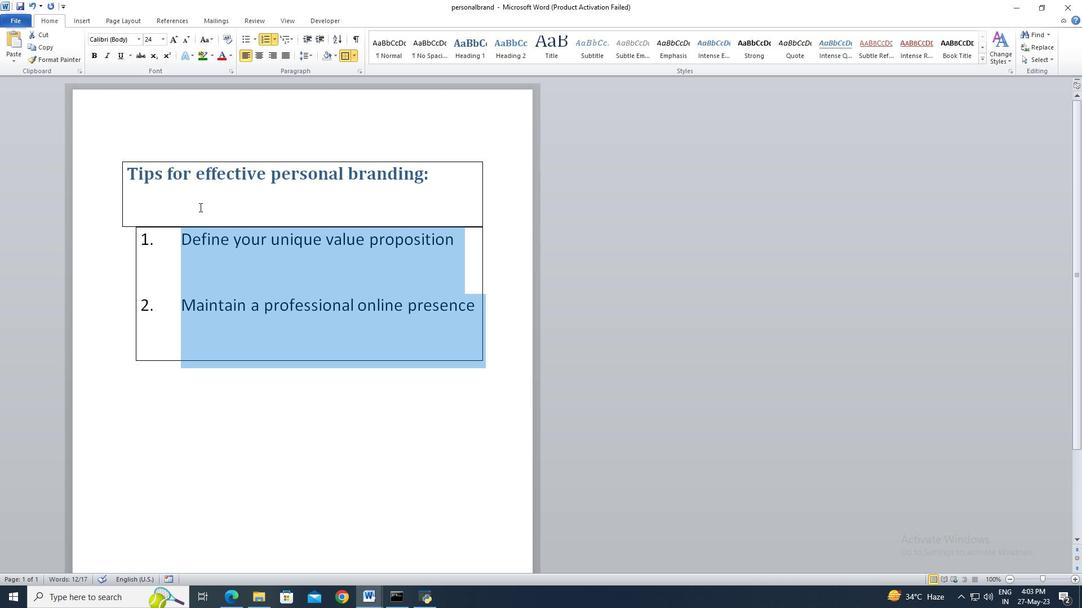 
